 Task: Select economic empowerment as the cause.
Action: Mouse moved to (686, 70)
Screenshot: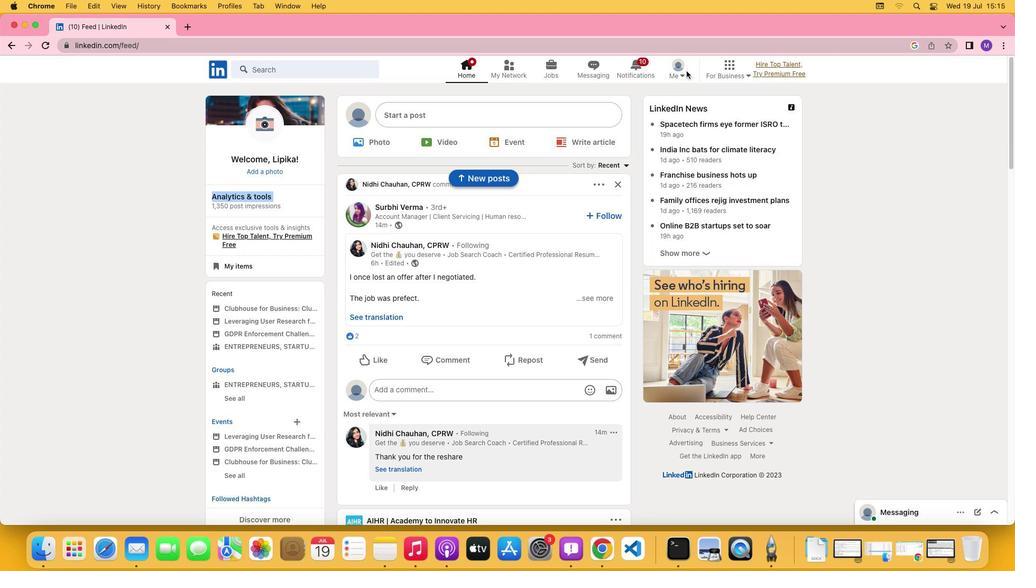 
Action: Mouse pressed left at (686, 70)
Screenshot: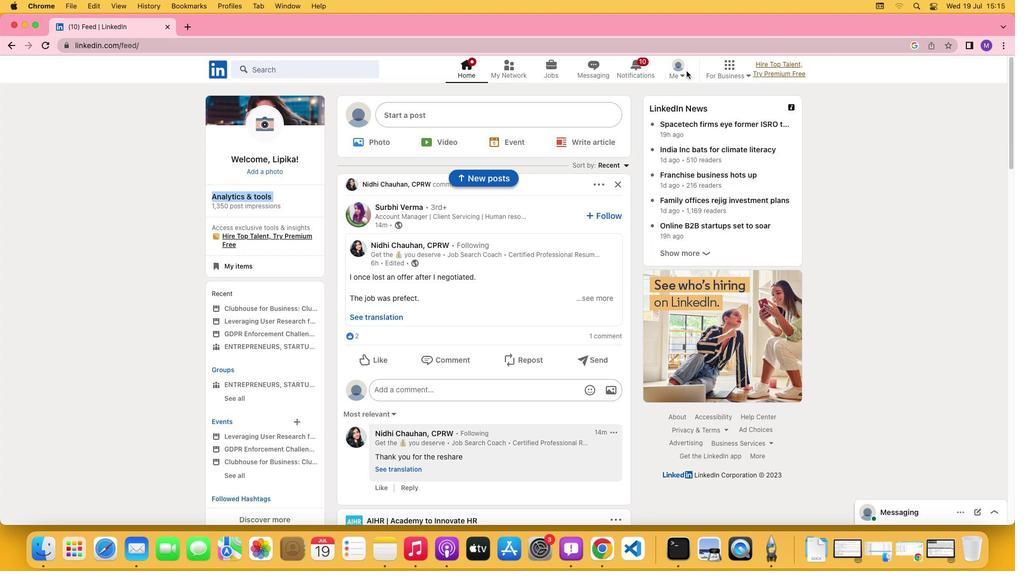 
Action: Mouse moved to (684, 74)
Screenshot: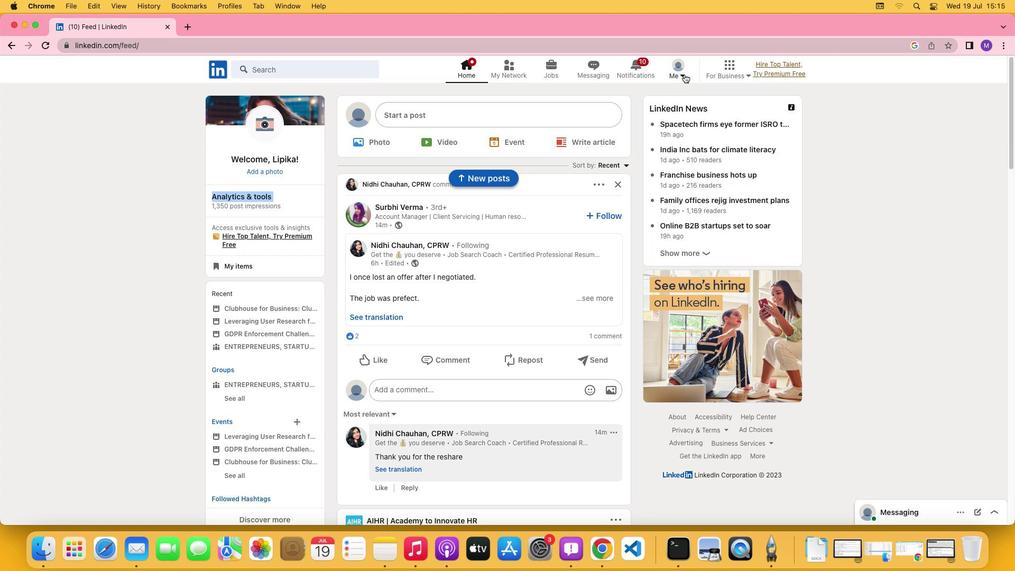 
Action: Mouse pressed left at (684, 74)
Screenshot: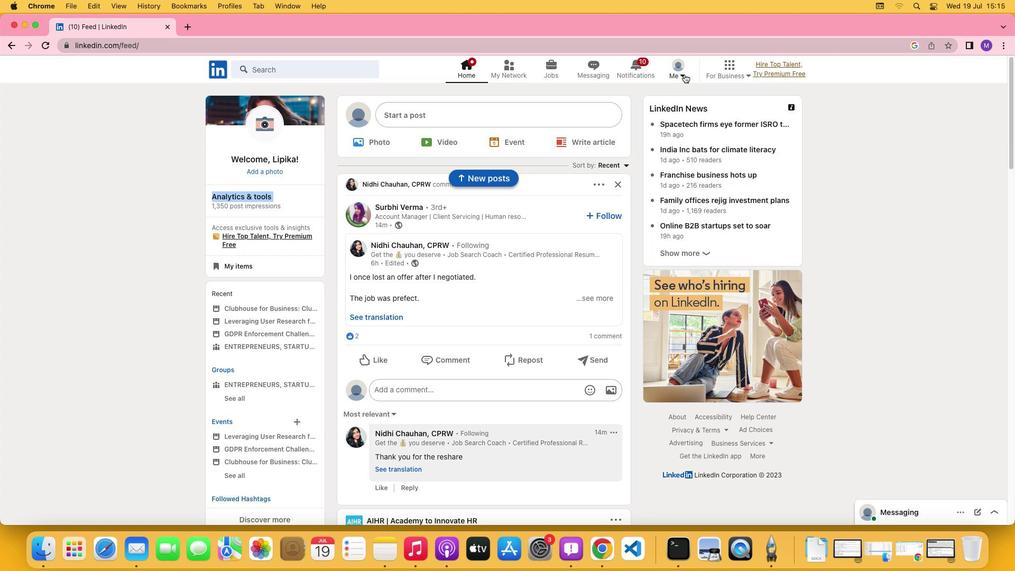
Action: Mouse moved to (671, 127)
Screenshot: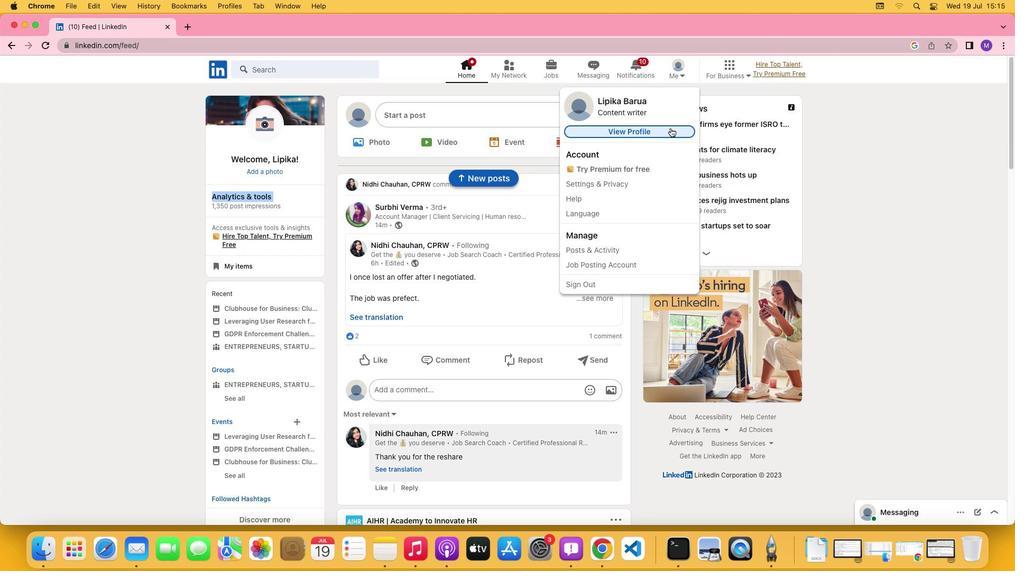 
Action: Mouse pressed left at (671, 127)
Screenshot: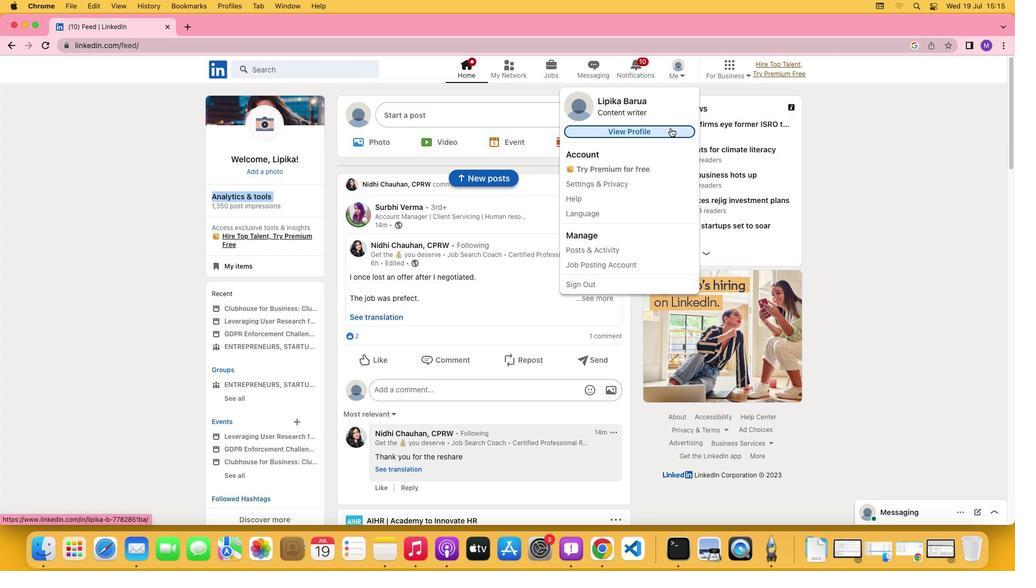 
Action: Mouse moved to (341, 343)
Screenshot: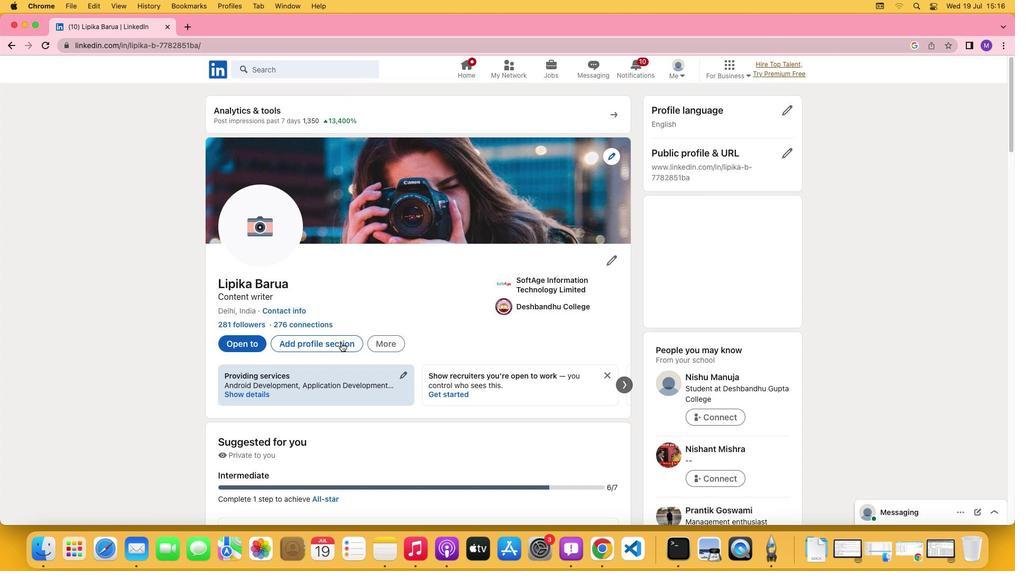 
Action: Mouse pressed left at (341, 343)
Screenshot: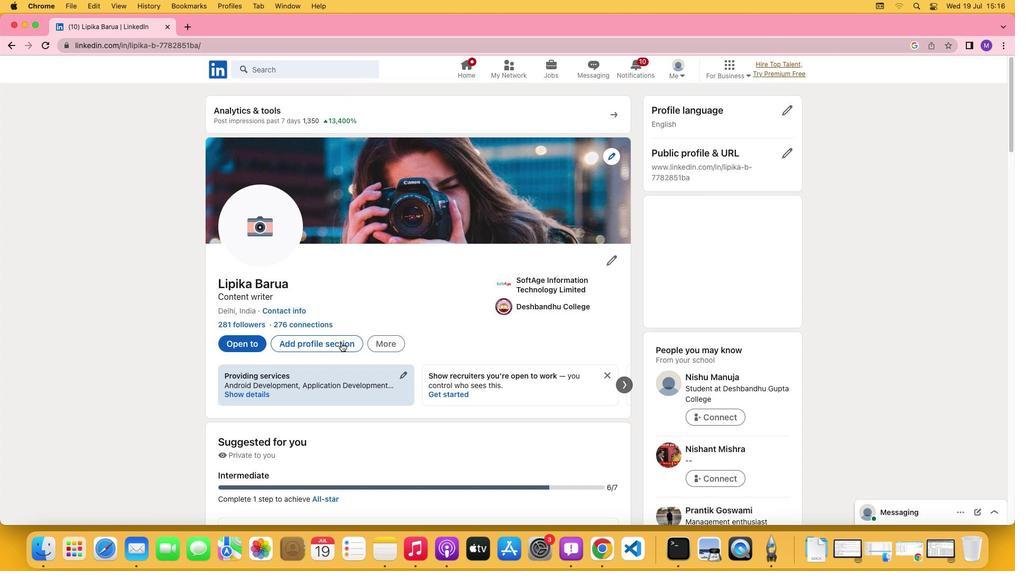 
Action: Mouse moved to (393, 320)
Screenshot: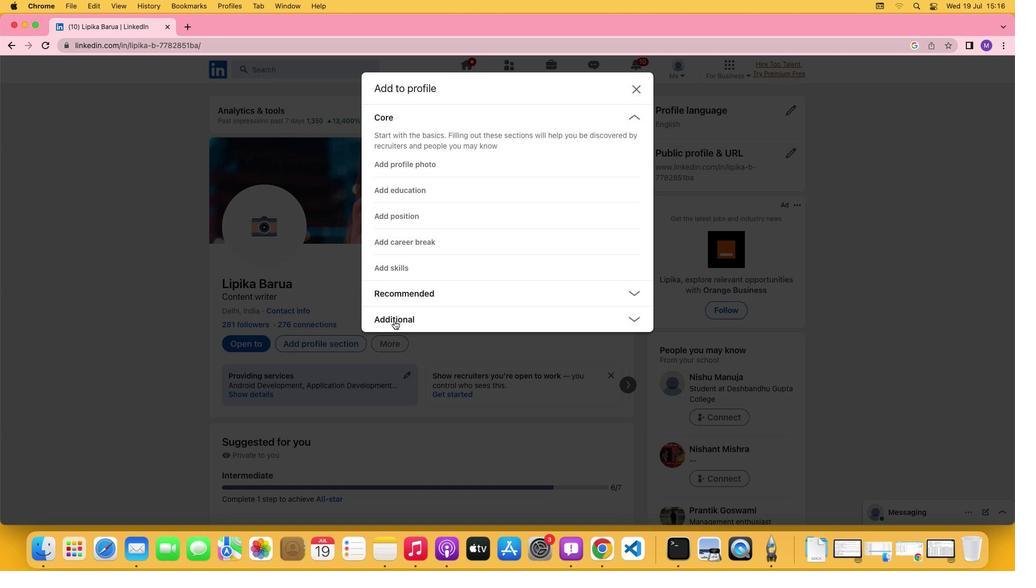 
Action: Mouse pressed left at (393, 320)
Screenshot: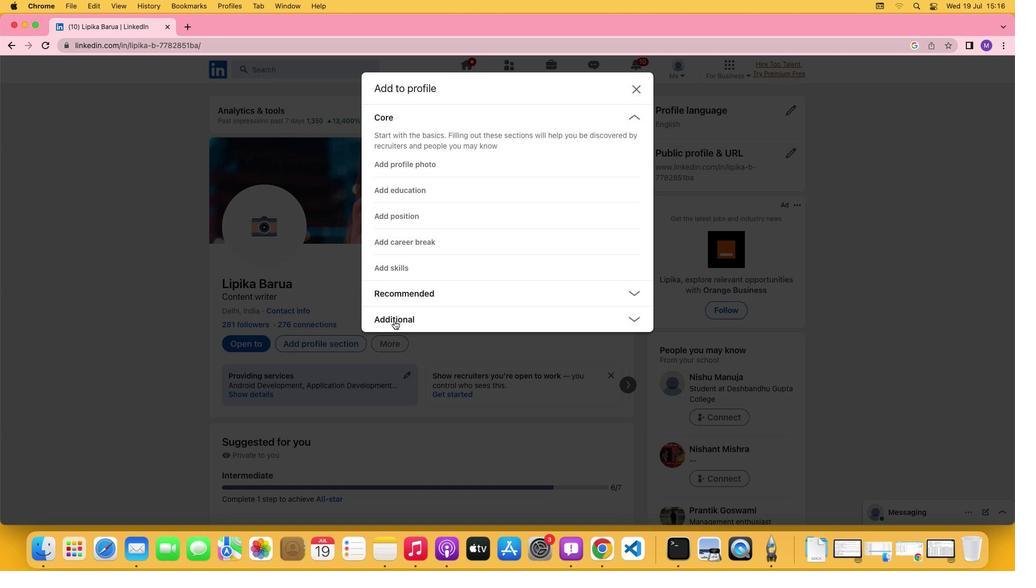 
Action: Mouse moved to (393, 395)
Screenshot: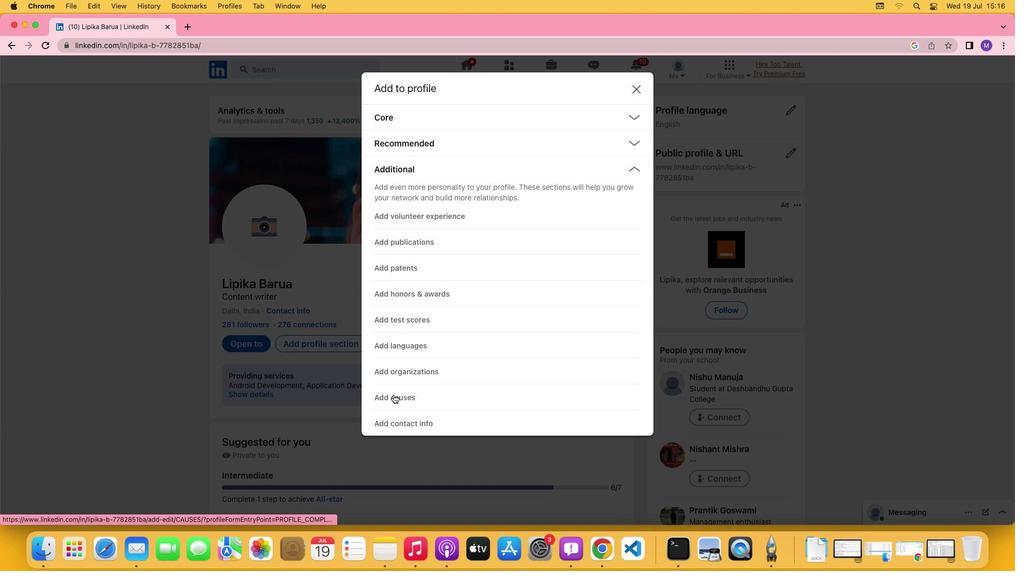 
Action: Mouse pressed left at (393, 395)
Screenshot: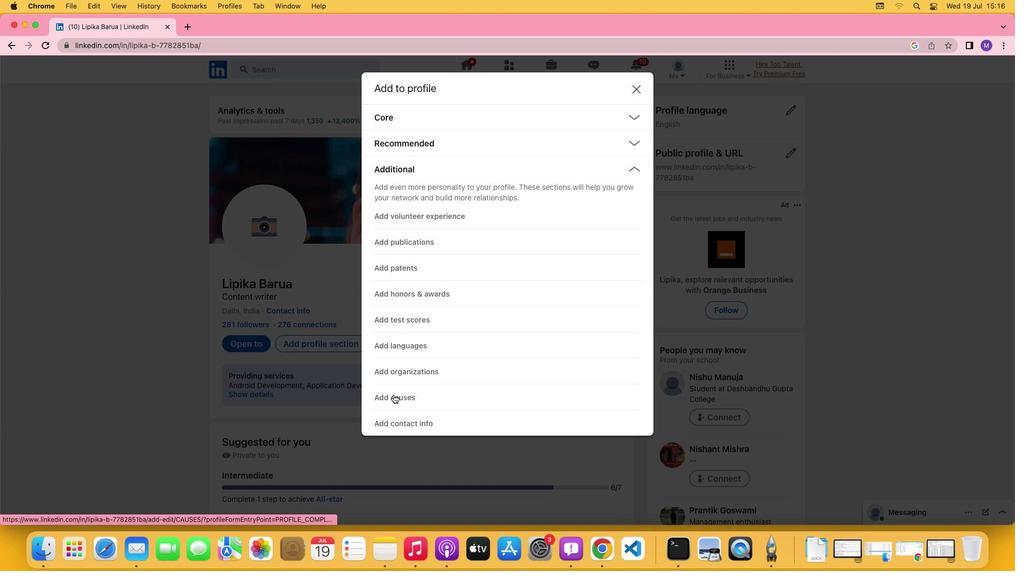 
Action: Mouse moved to (330, 242)
Screenshot: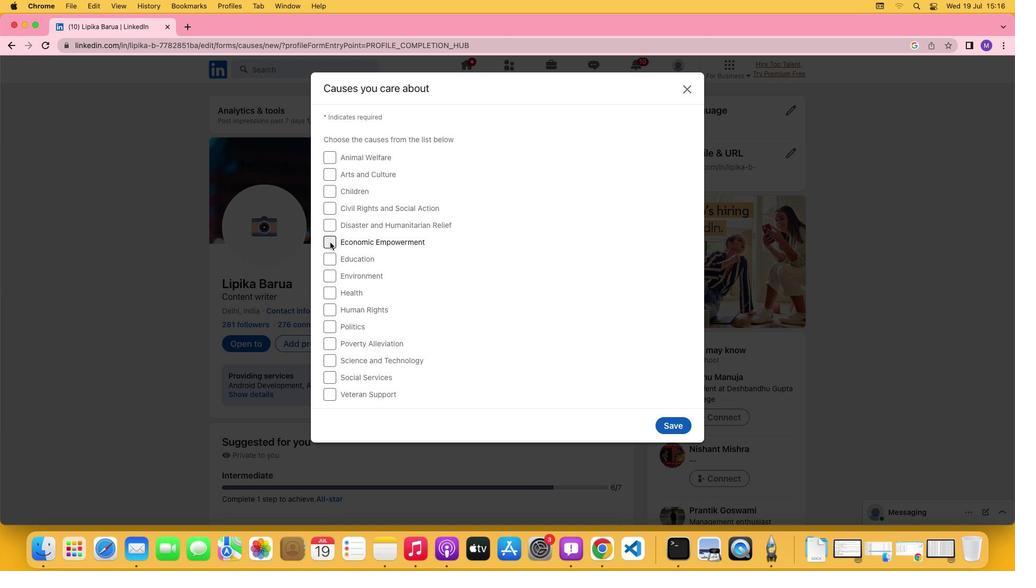 
Action: Mouse pressed left at (330, 242)
Screenshot: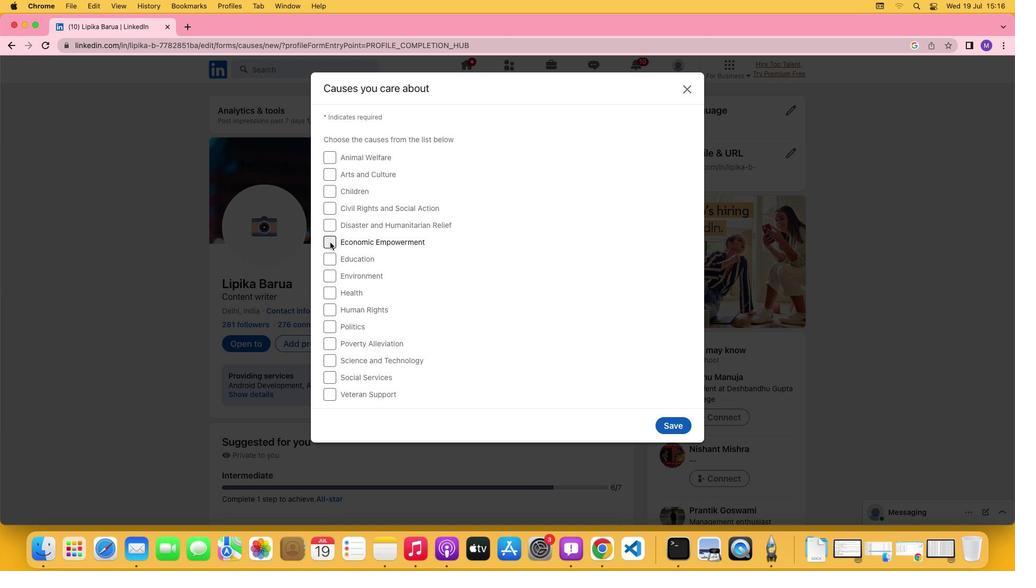 
Action: Mouse moved to (558, 270)
Screenshot: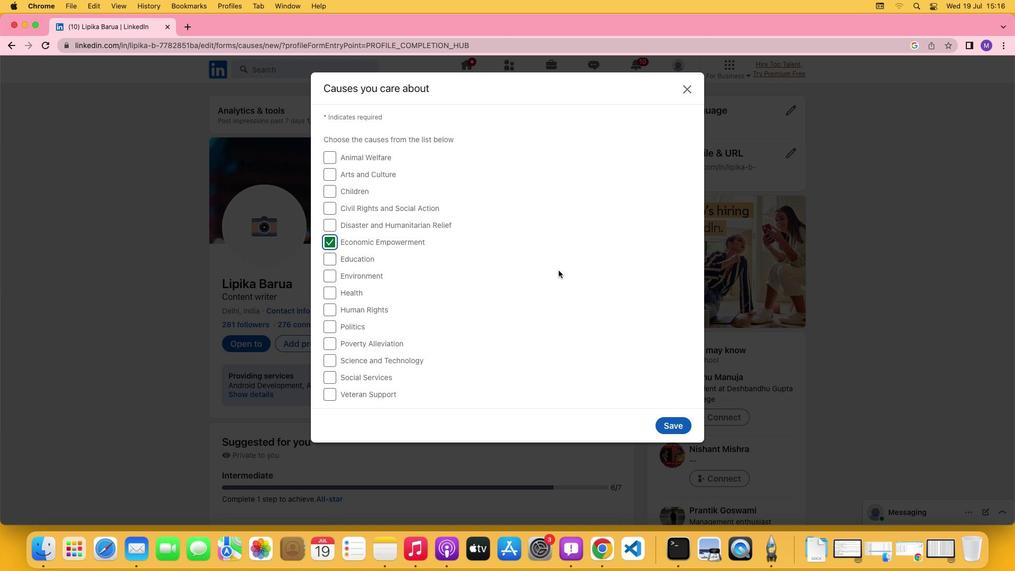 
